 Task: Create Board Sales Prospecting Platforms and Tools to Workspace Advertising Agencies. Create Board Customer Segmentation and Analysis to Workspace Advertising Agencies. Create Board Social Media Influencer Ambassador Program Creation and Management to Workspace Advertising Agencies
Action: Mouse moved to (408, 70)
Screenshot: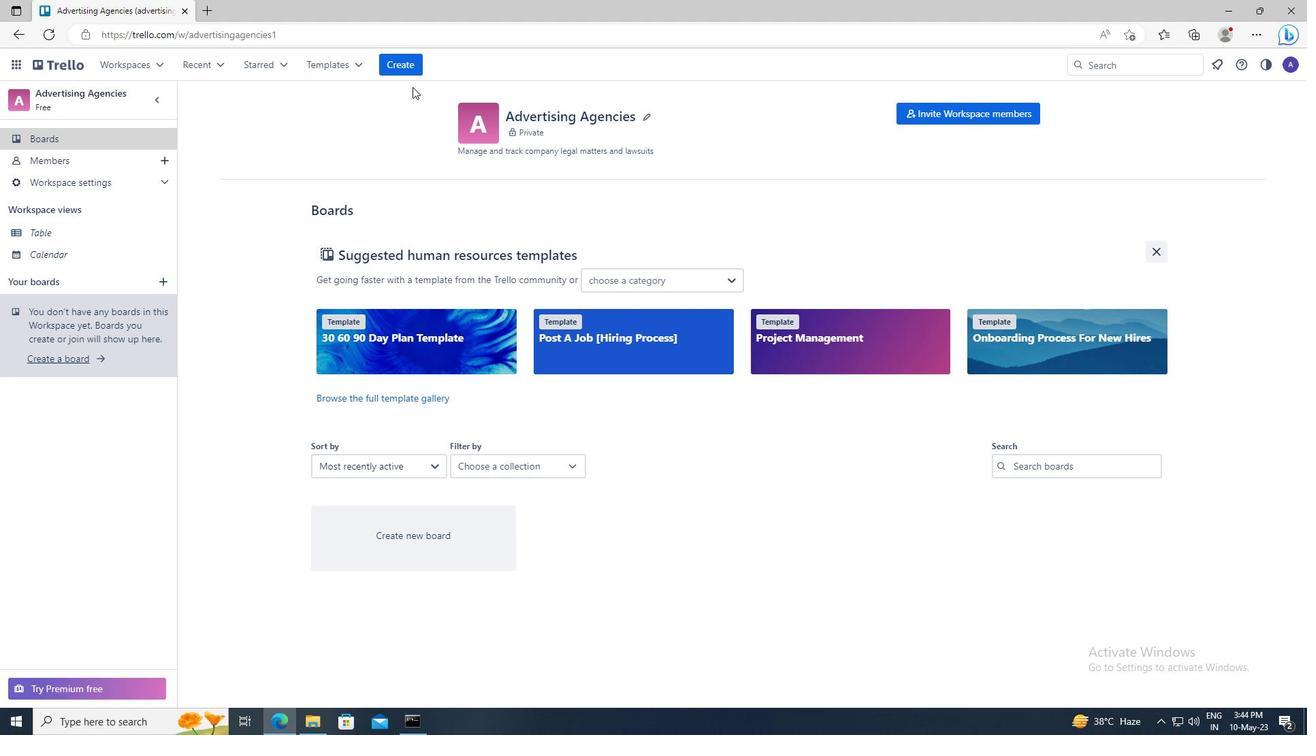 
Action: Mouse pressed left at (408, 70)
Screenshot: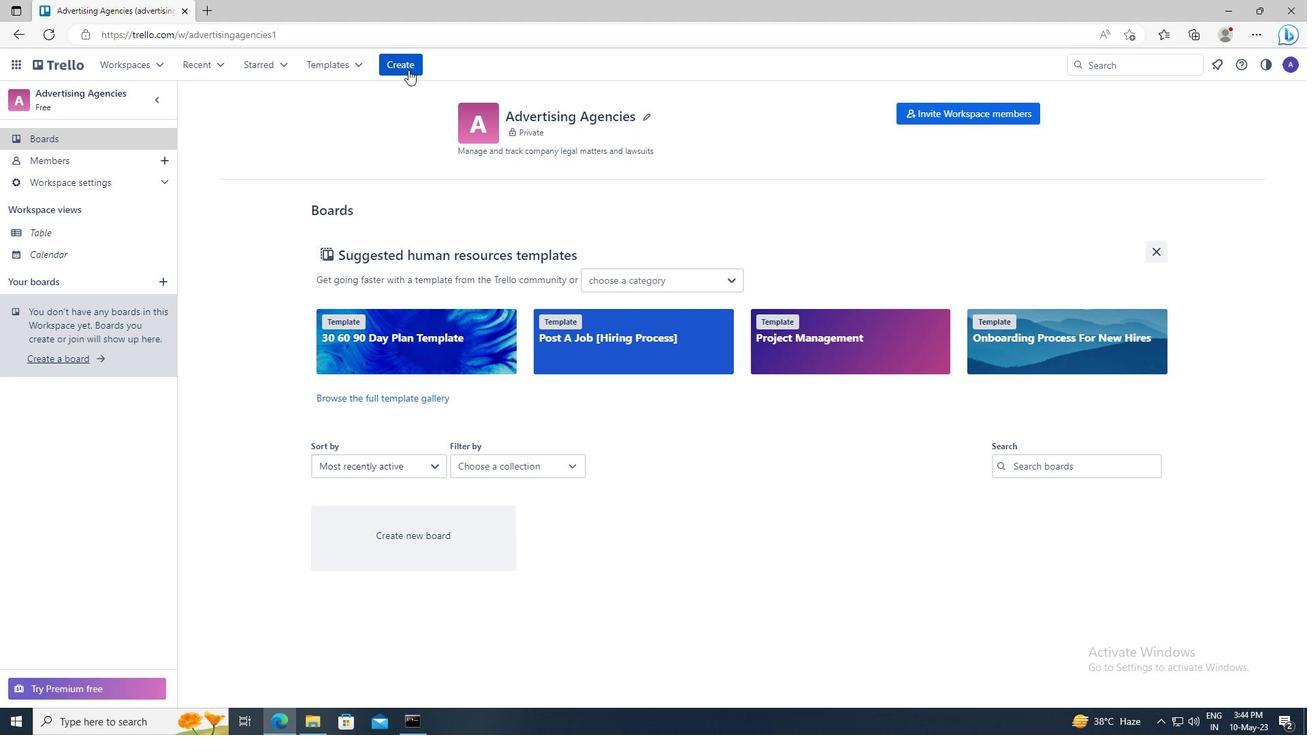 
Action: Mouse moved to (424, 122)
Screenshot: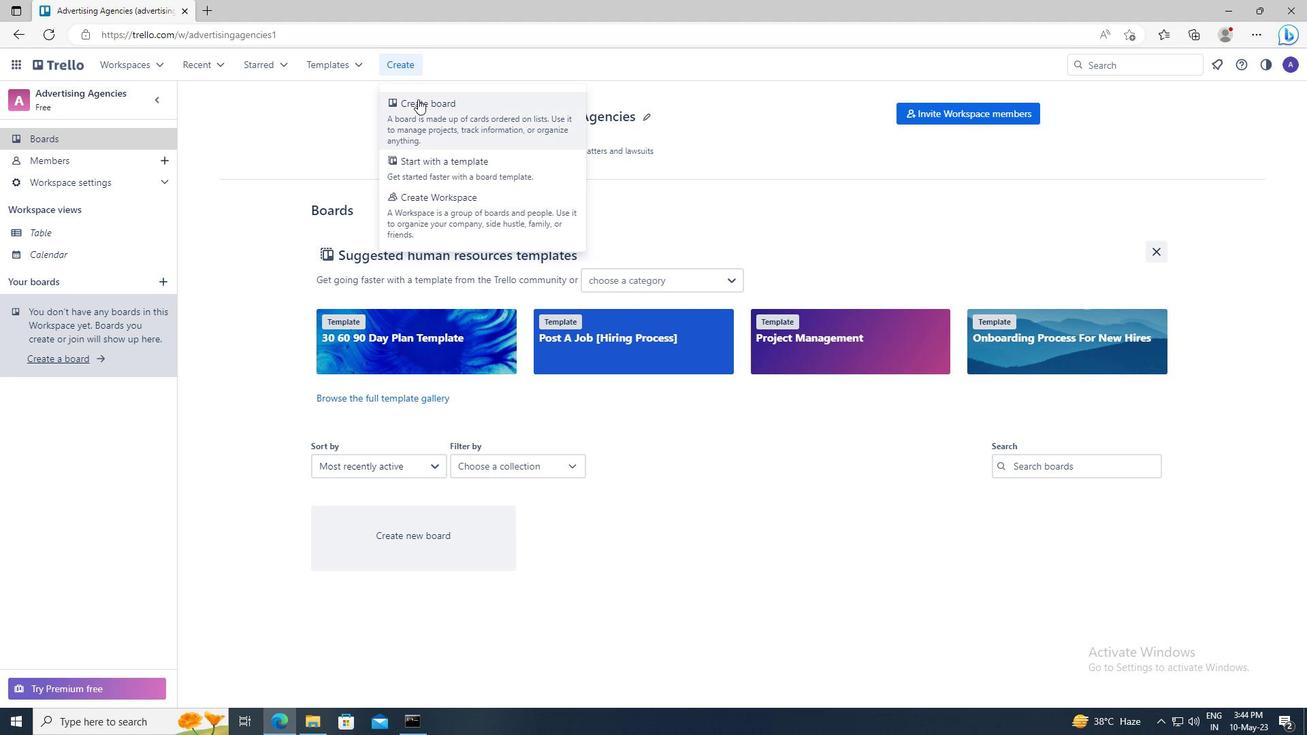 
Action: Mouse pressed left at (424, 122)
Screenshot: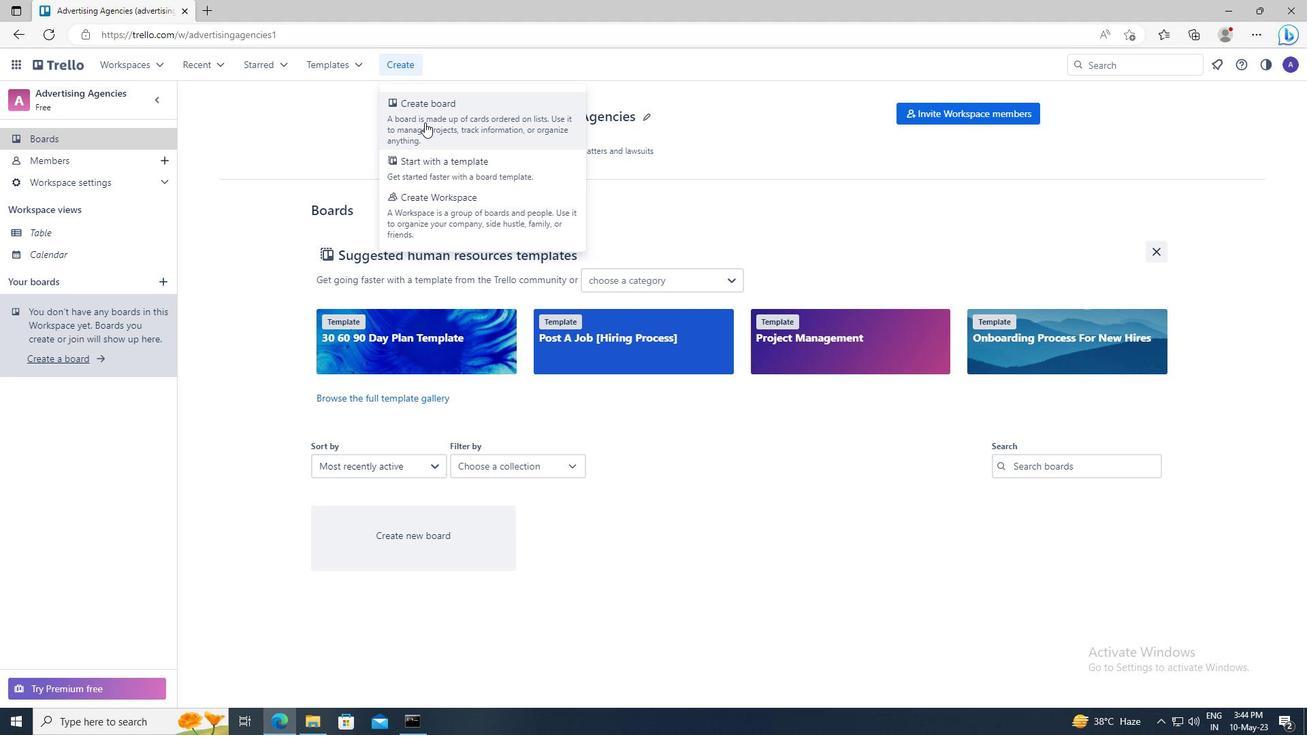 
Action: Mouse moved to (435, 317)
Screenshot: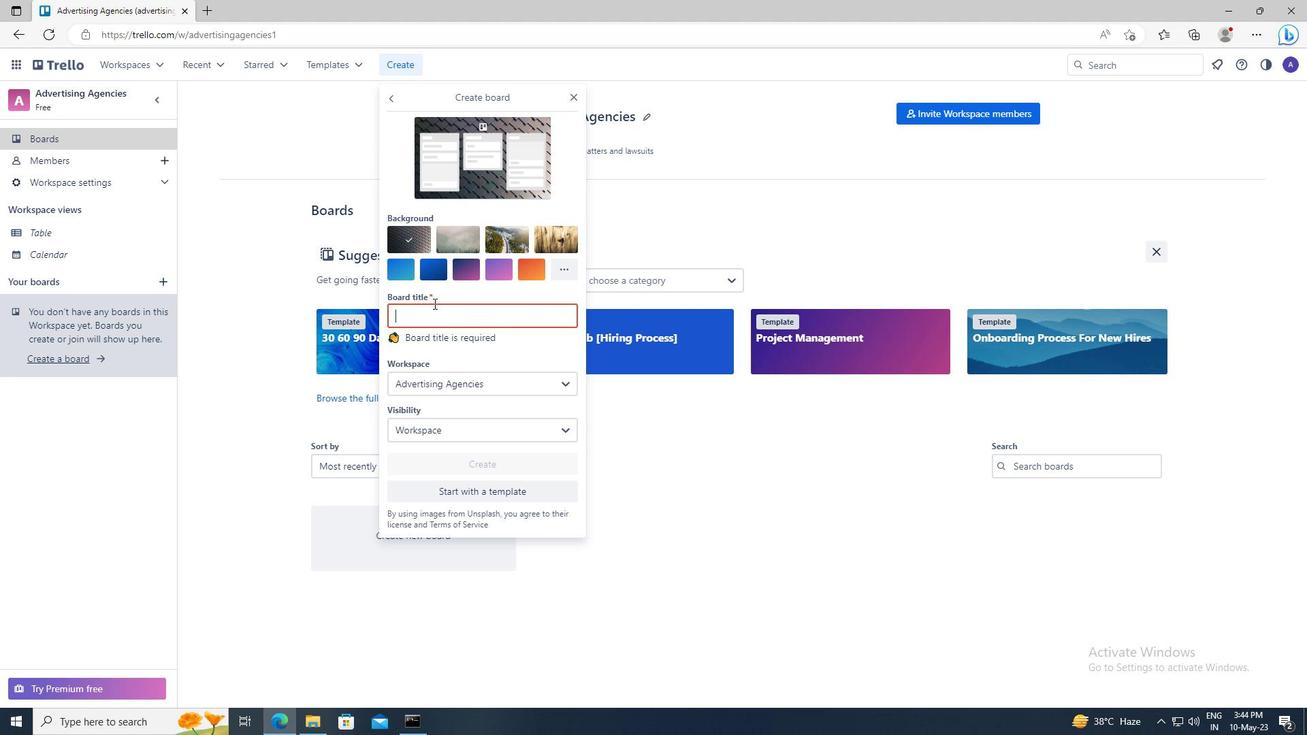 
Action: Mouse pressed left at (435, 317)
Screenshot: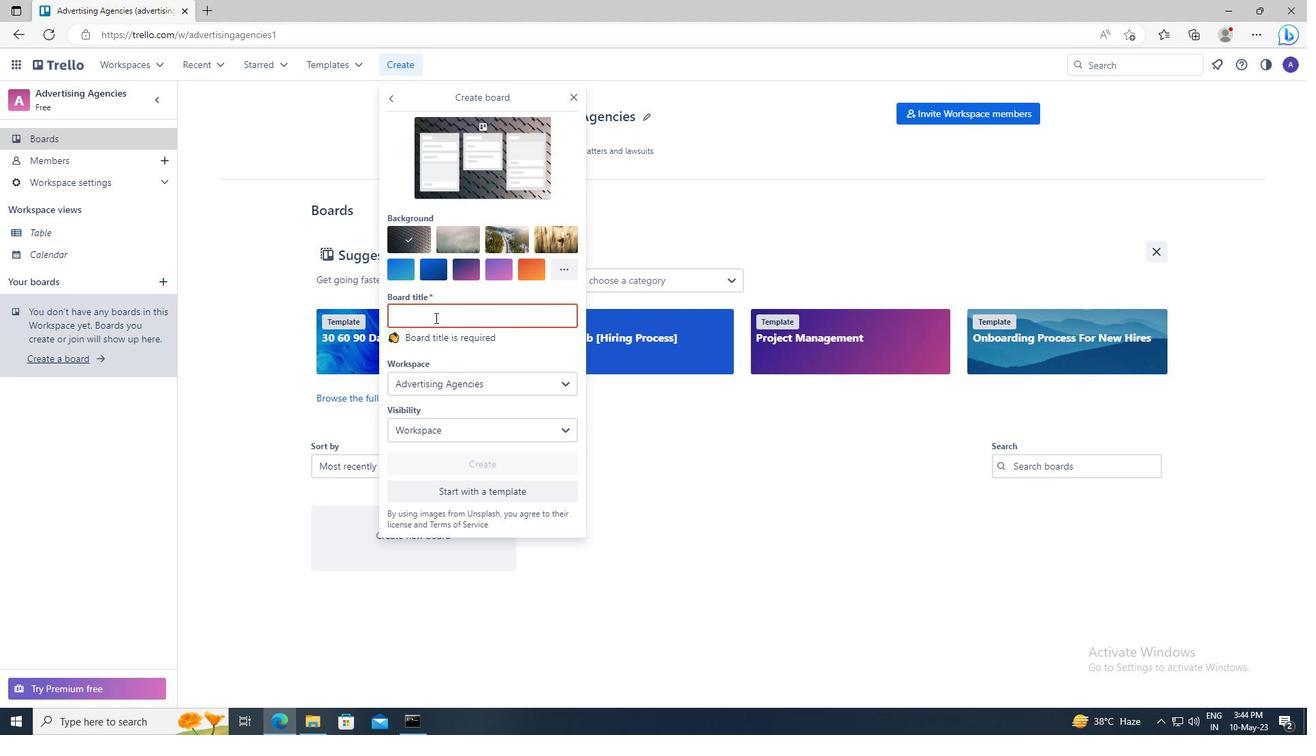 
Action: Key pressed <Key.shift>SALES<Key.space><Key.shift>PROSPECTING<Key.space><Key.shift>PLATFORMS<Key.space>AND<Key.space><Key.shift>TOOLS
Screenshot: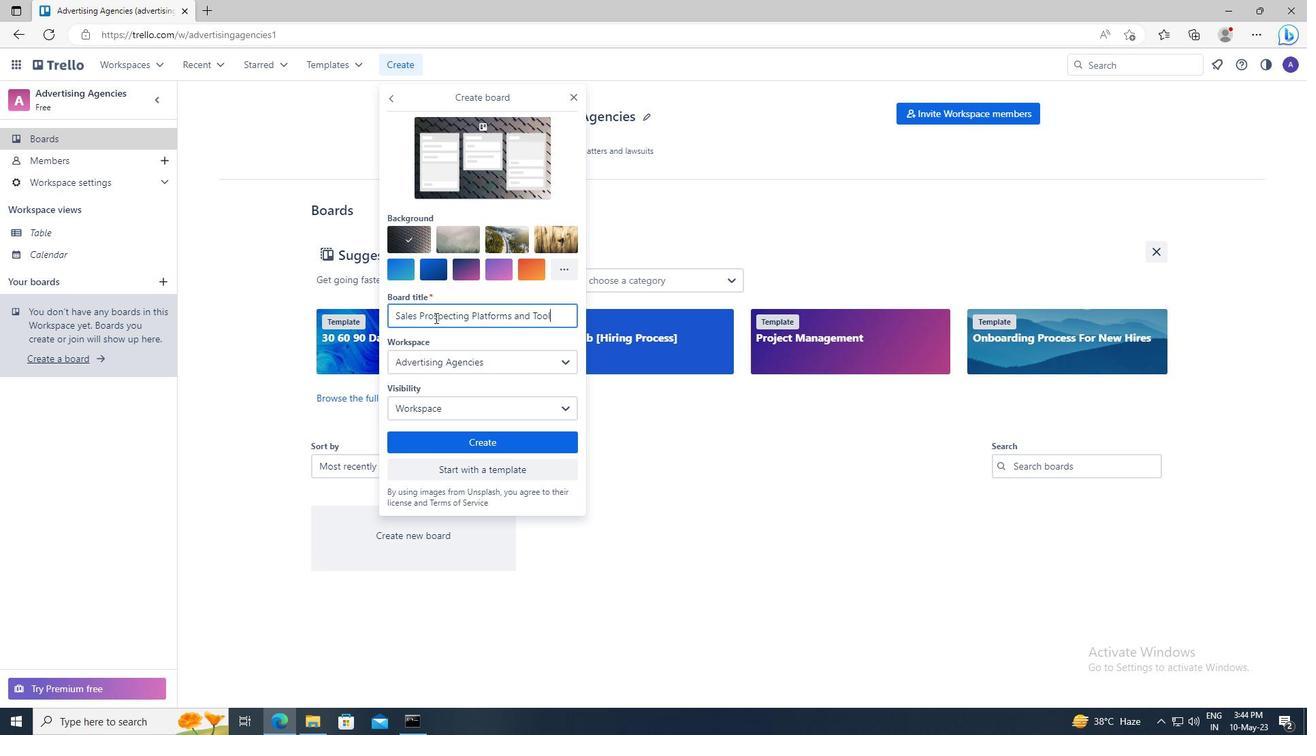 
Action: Mouse moved to (458, 438)
Screenshot: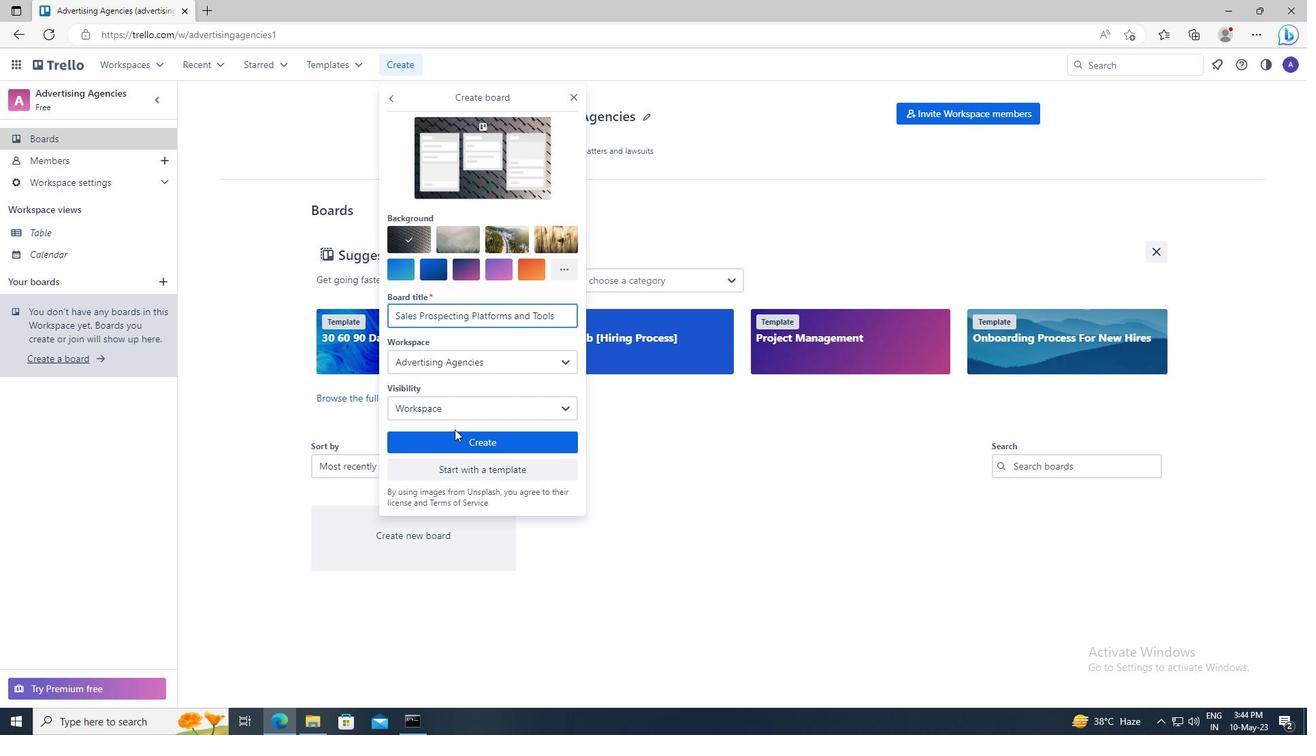 
Action: Mouse pressed left at (458, 438)
Screenshot: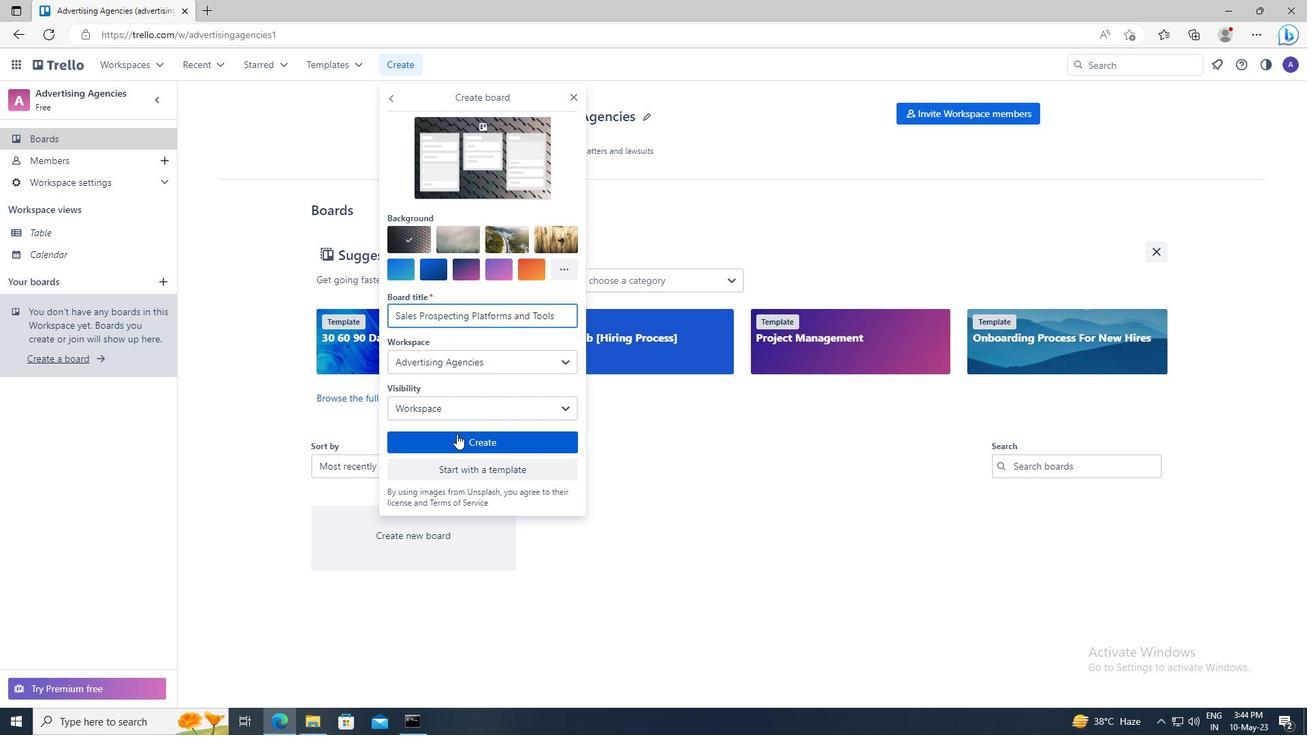 
Action: Mouse moved to (408, 66)
Screenshot: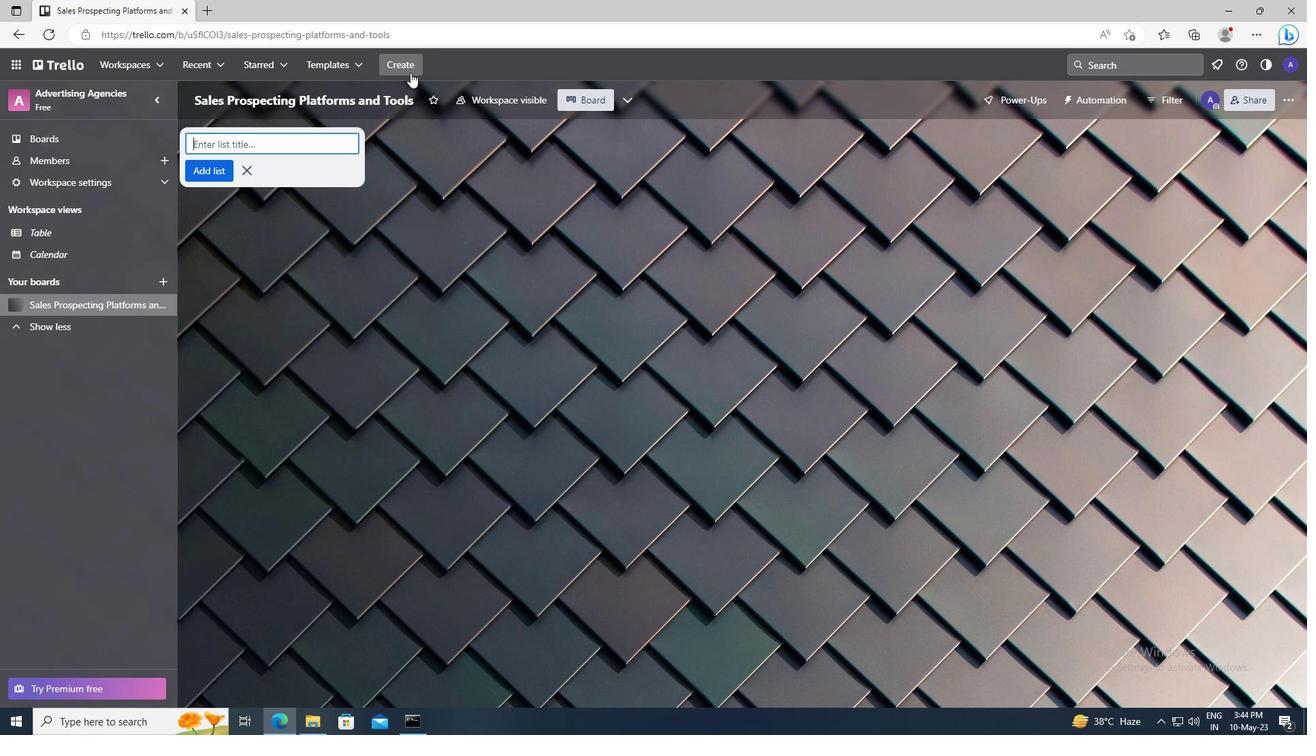 
Action: Mouse pressed left at (408, 66)
Screenshot: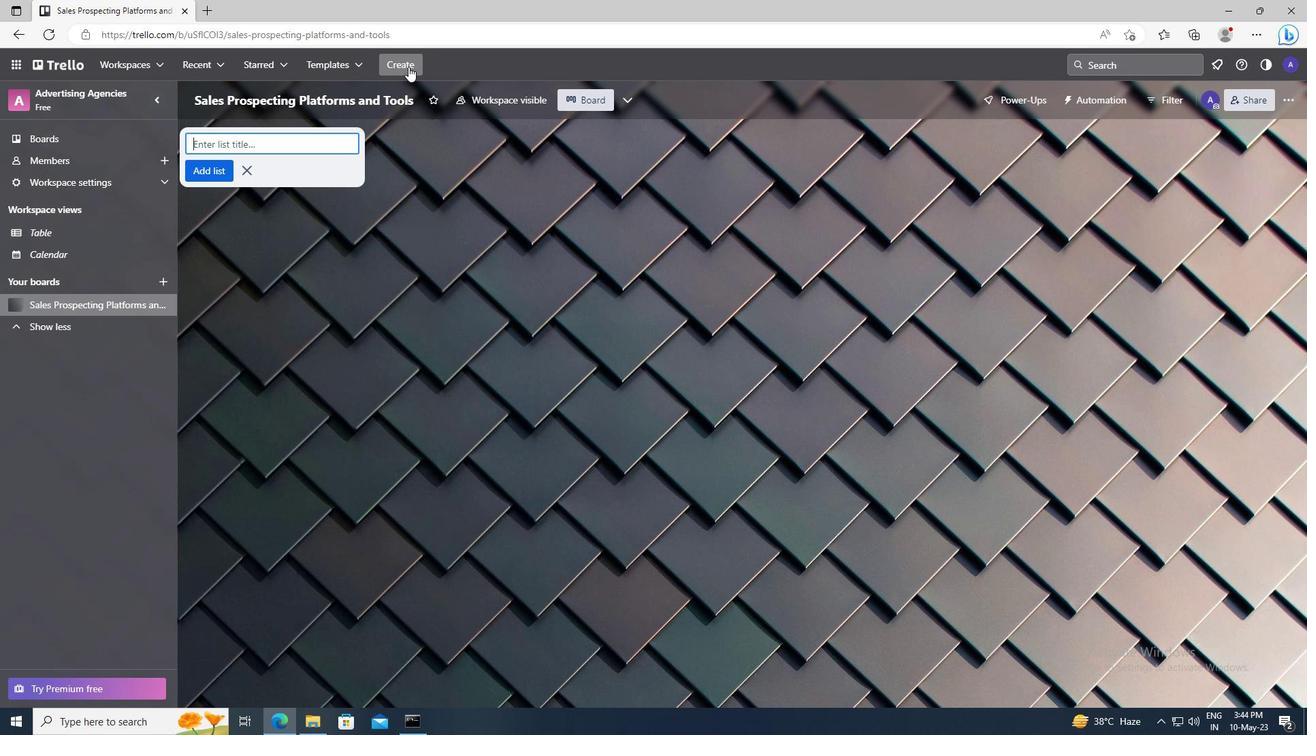 
Action: Mouse moved to (424, 111)
Screenshot: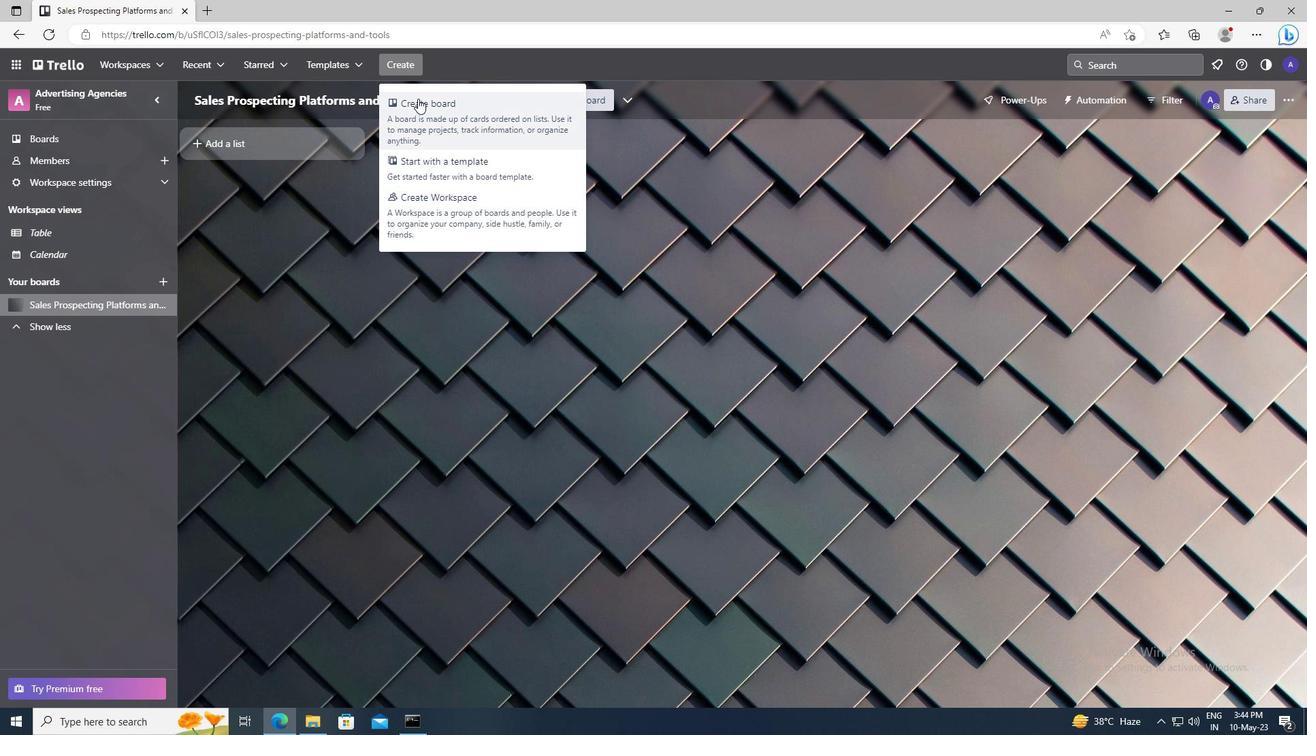 
Action: Mouse pressed left at (424, 111)
Screenshot: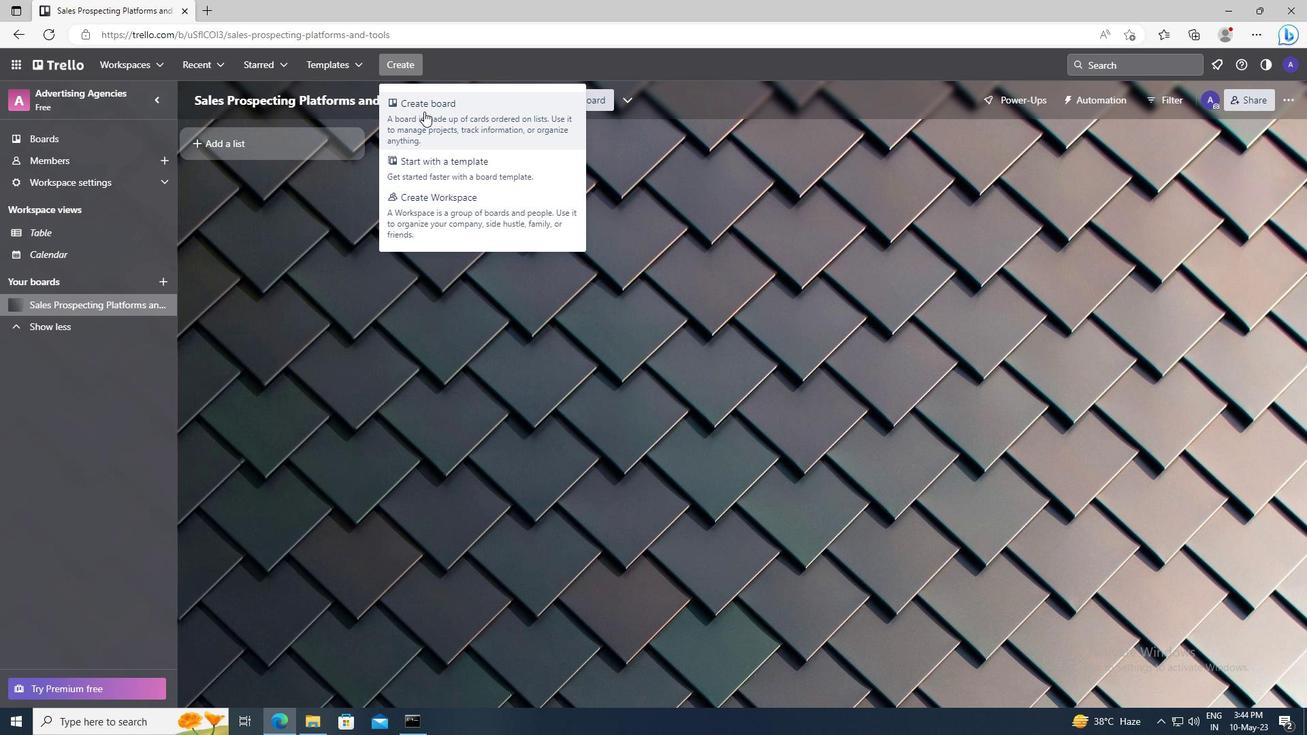 
Action: Mouse moved to (425, 312)
Screenshot: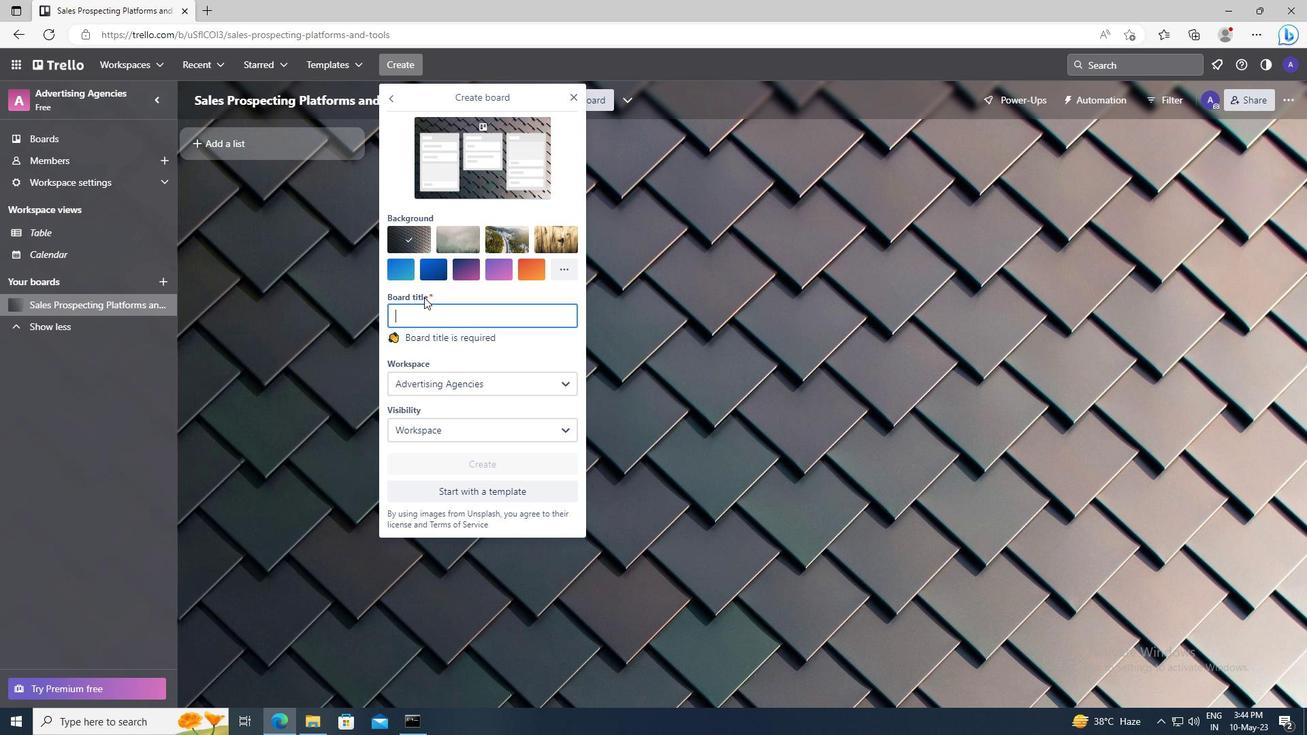 
Action: Mouse pressed left at (425, 312)
Screenshot: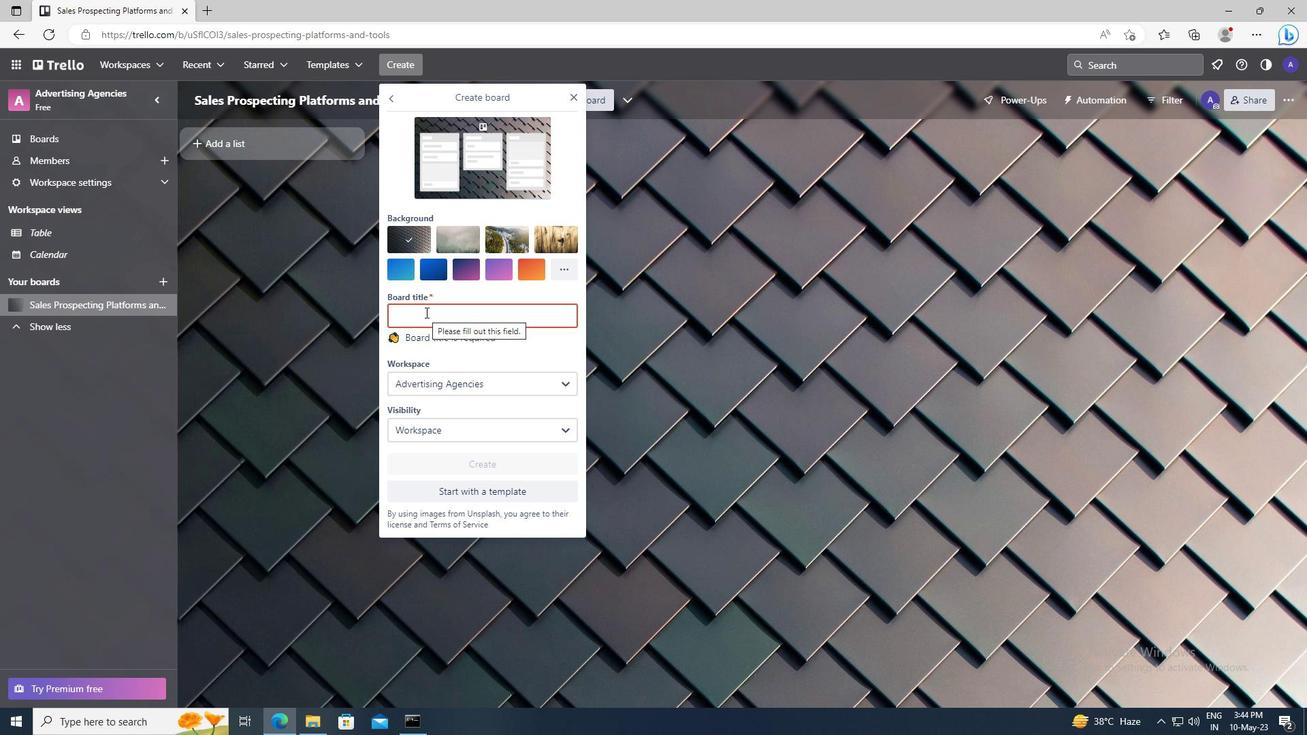 
Action: Key pressed <Key.shift>CUSTOMER<Key.space><Key.shift>SEGMENTATION<Key.space>AND<Key.space><Key.shift>ANALYSIS
Screenshot: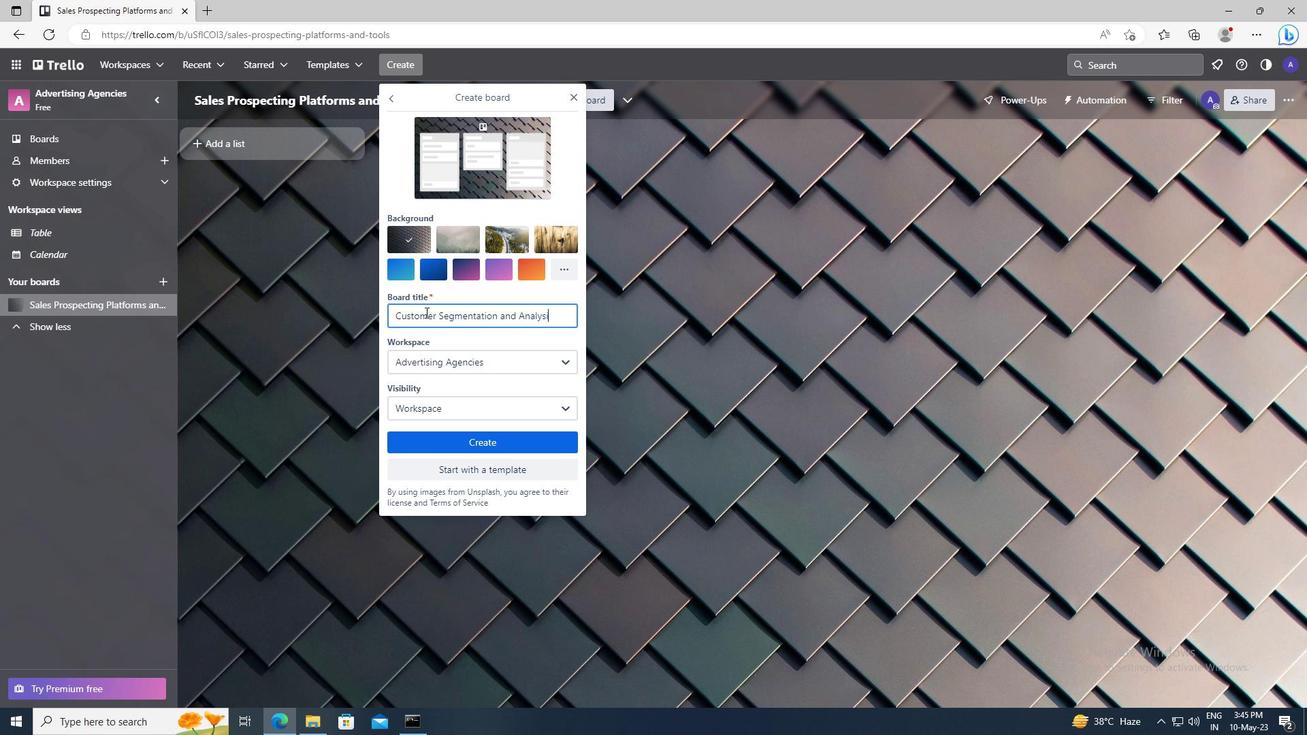 
Action: Mouse moved to (452, 439)
Screenshot: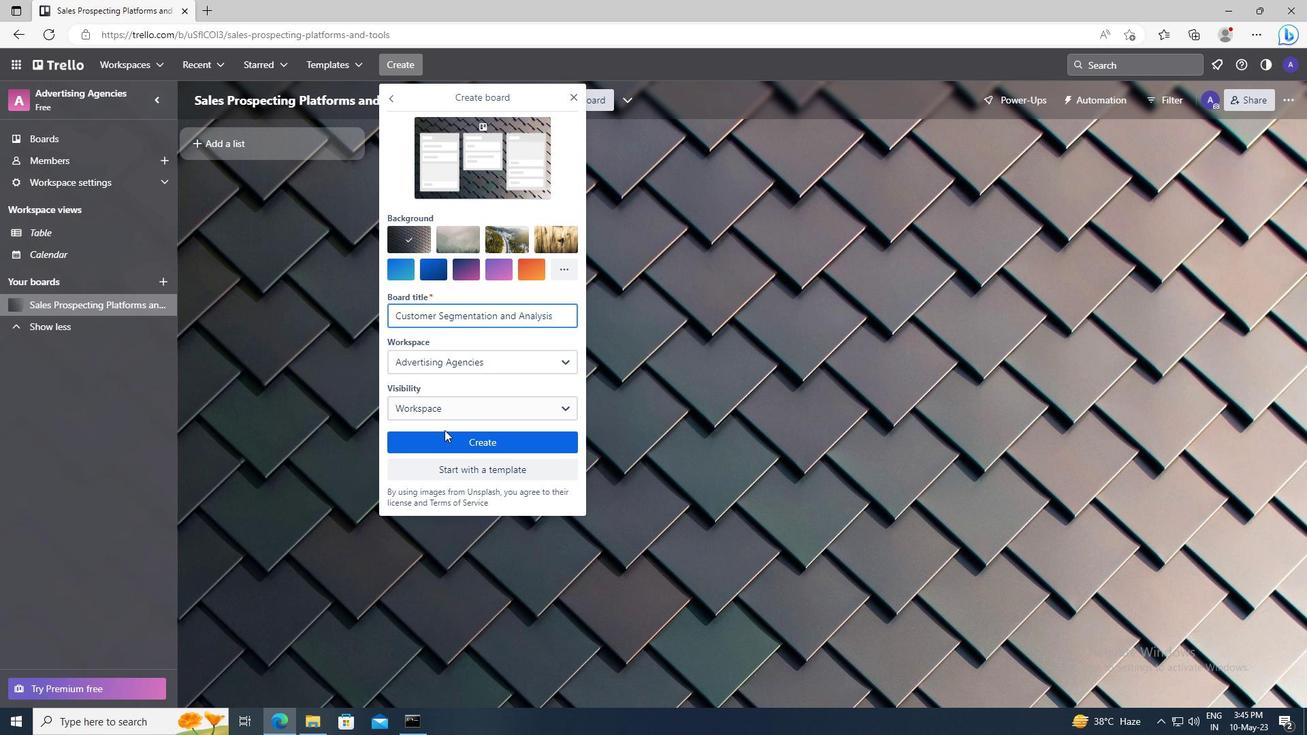 
Action: Mouse pressed left at (452, 439)
Screenshot: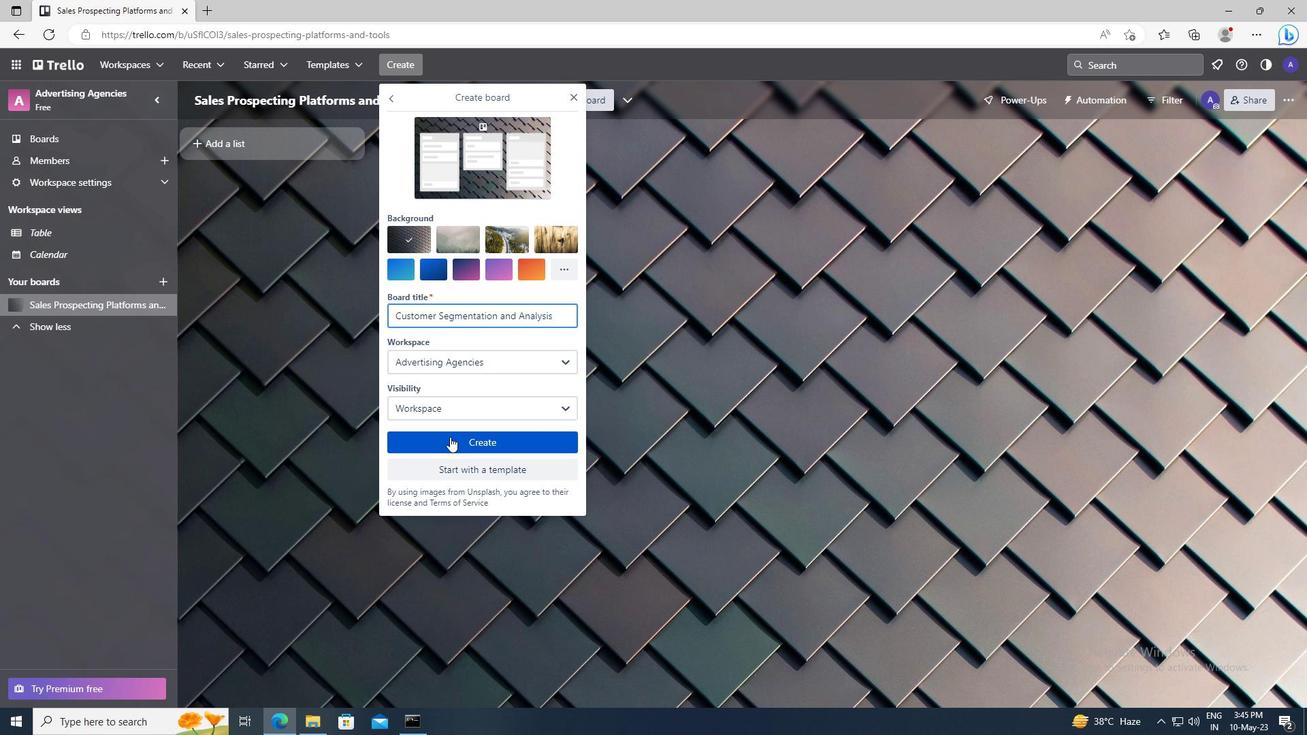 
Action: Mouse moved to (407, 68)
Screenshot: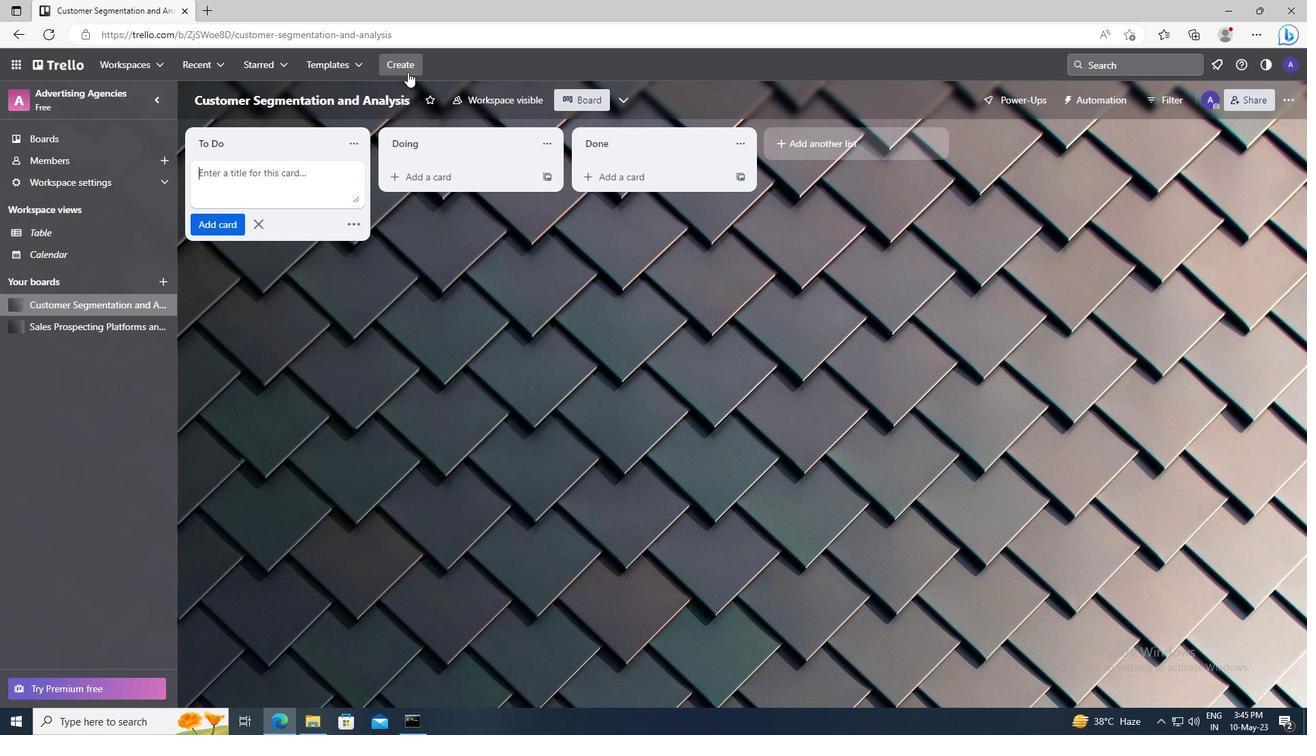 
Action: Mouse pressed left at (407, 68)
Screenshot: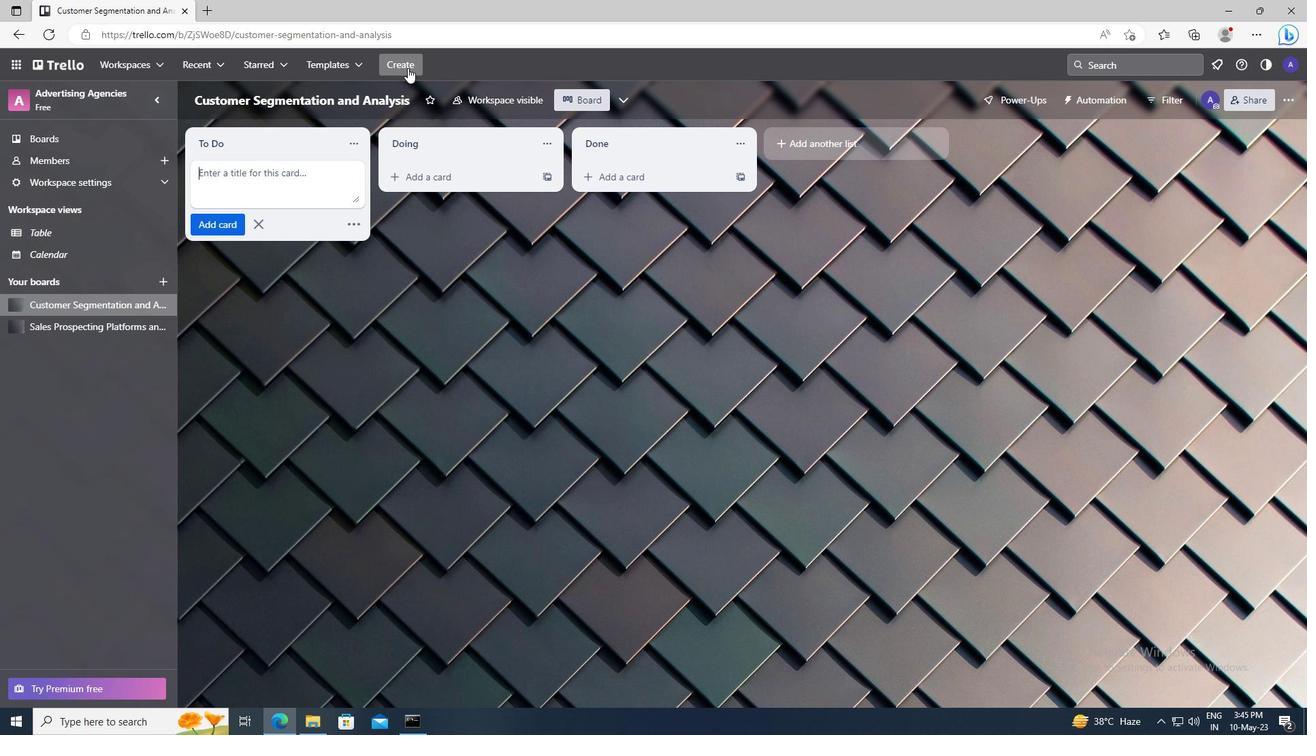 
Action: Mouse moved to (424, 114)
Screenshot: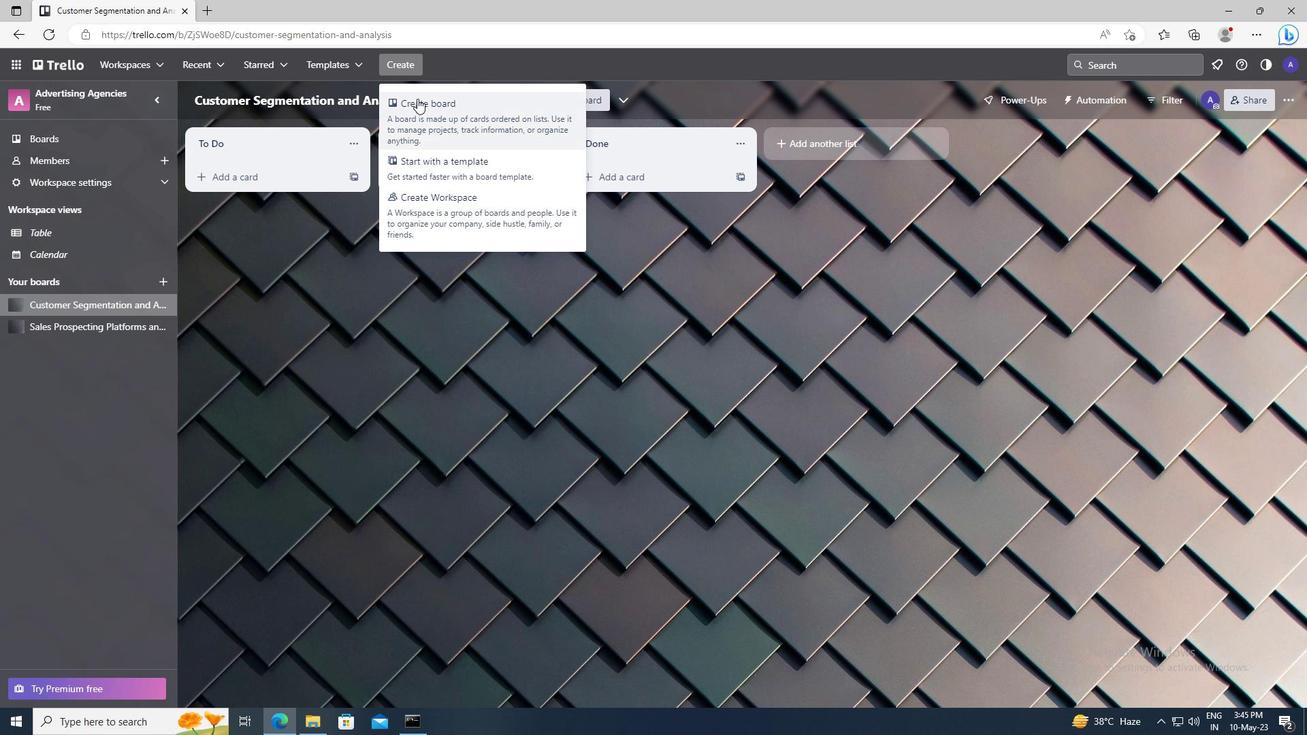 
Action: Mouse pressed left at (424, 114)
Screenshot: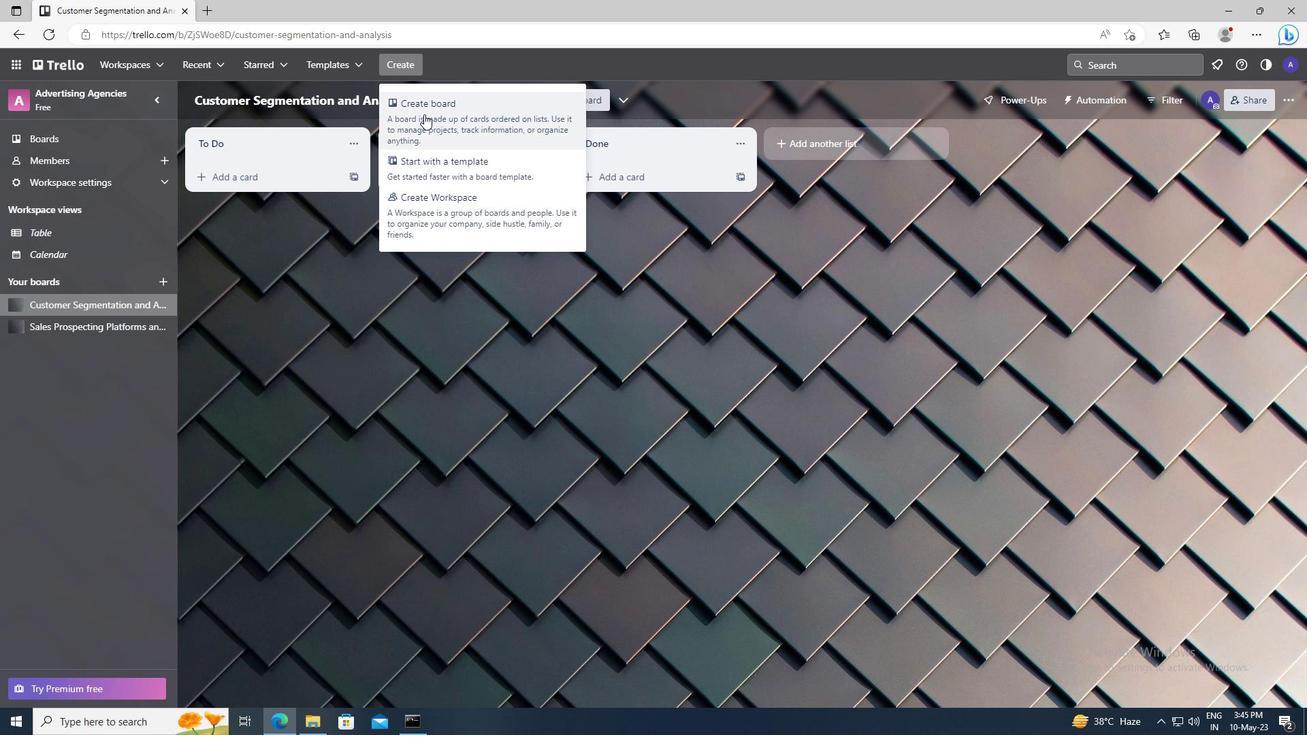 
Action: Mouse moved to (426, 315)
Screenshot: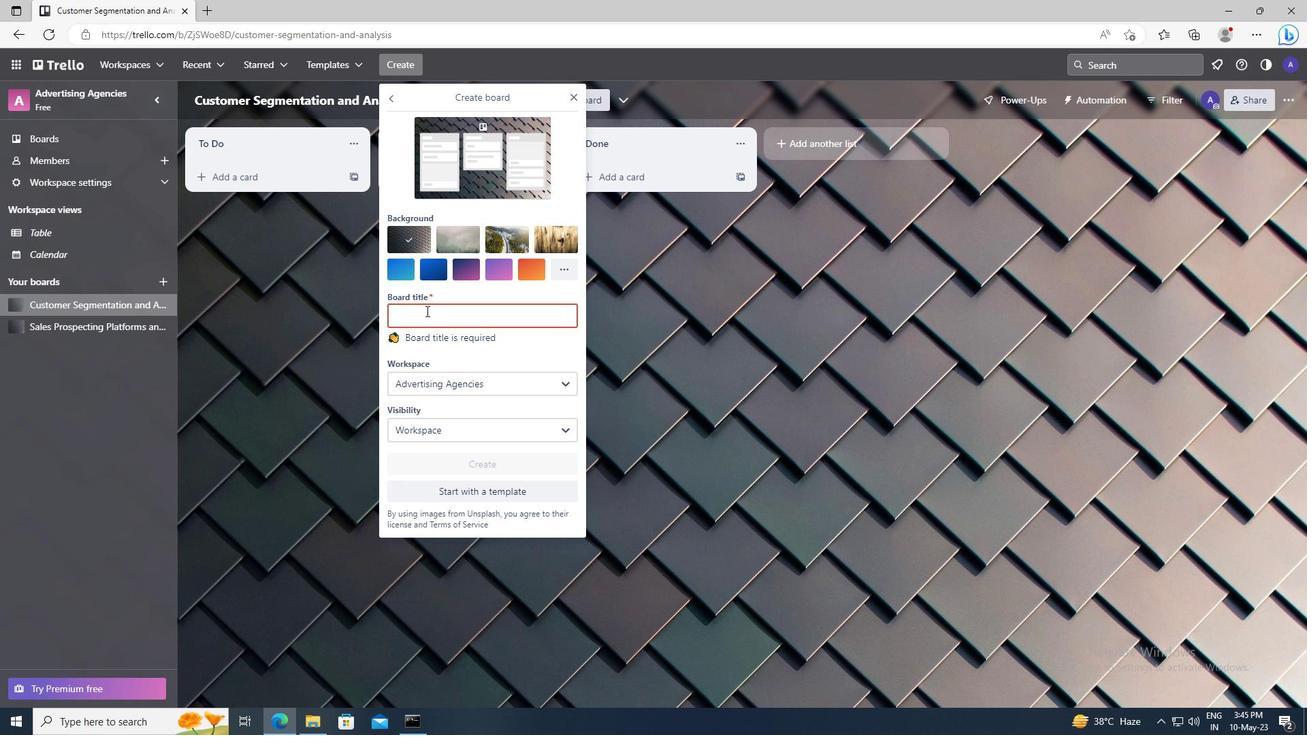 
Action: Mouse pressed left at (426, 315)
Screenshot: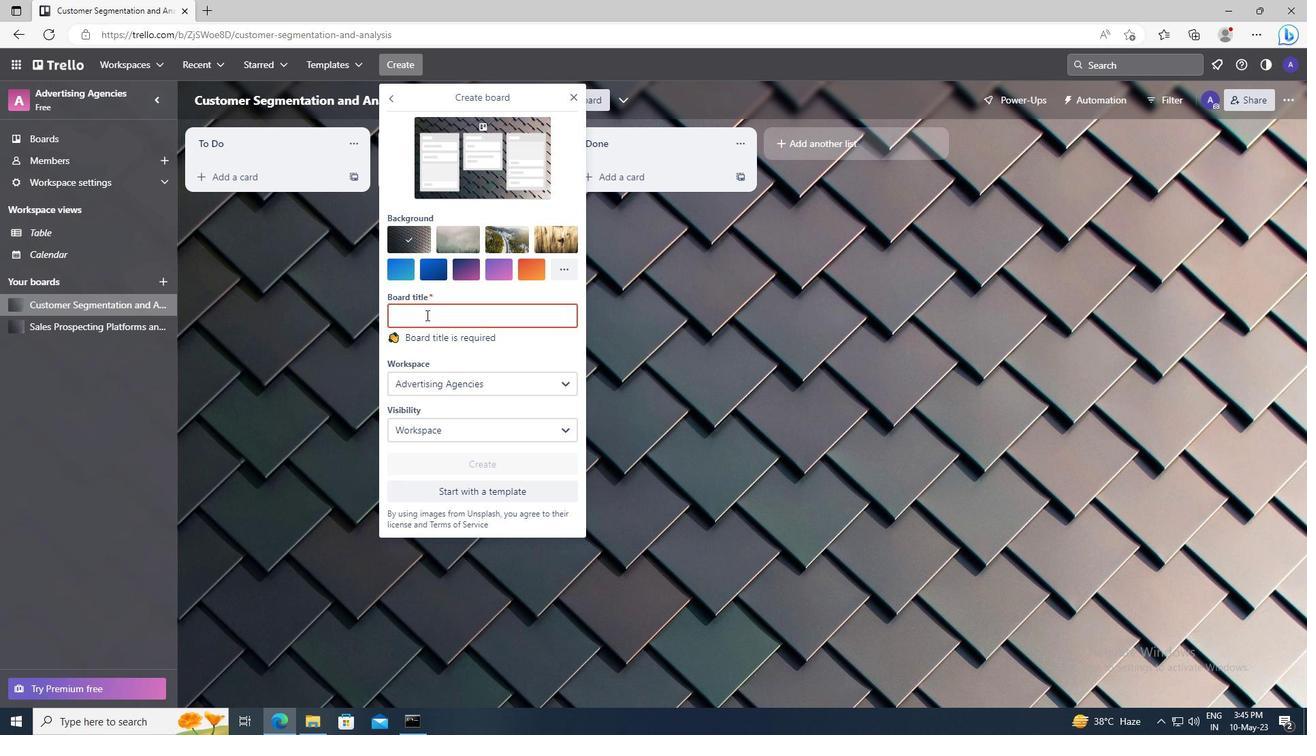 
Action: Key pressed <Key.shift>SOCIAL<Key.space><Key.shift>MEDIA<Key.space><Key.shift>INFLUENCER<Key.space><Key.shift>AMBASSADOR<Key.space><Key.shift>PROGRAM<Key.space><Key.shift>CREATION<Key.space>AND<Key.space><Key.shift>MANAGEMENT
Screenshot: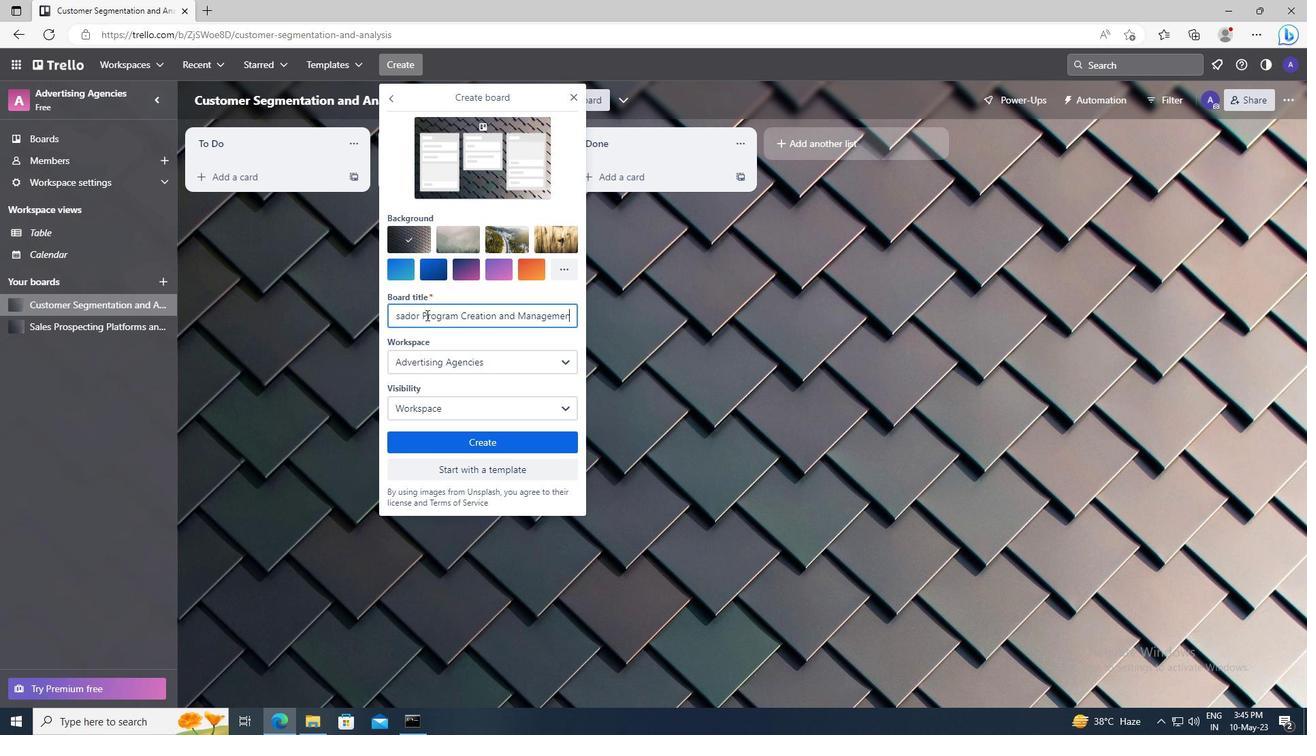 
Action: Mouse moved to (443, 442)
Screenshot: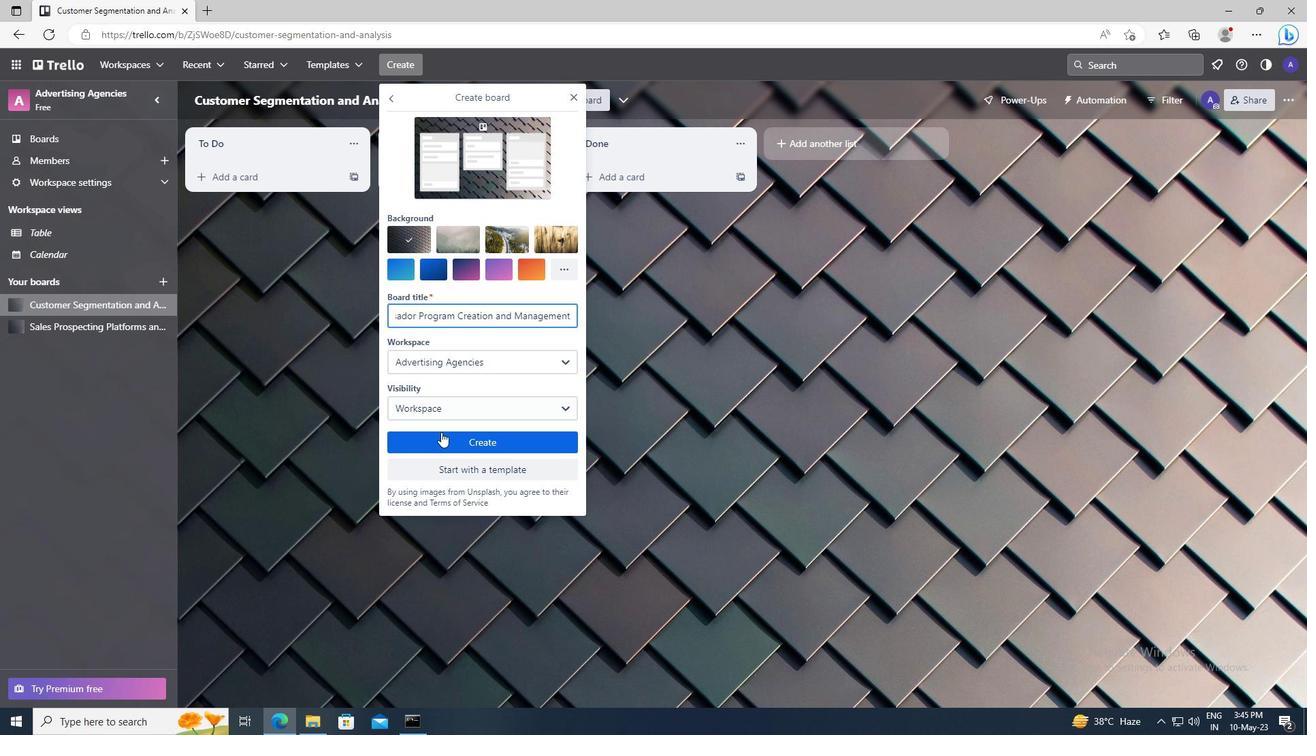 
Action: Mouse pressed left at (443, 442)
Screenshot: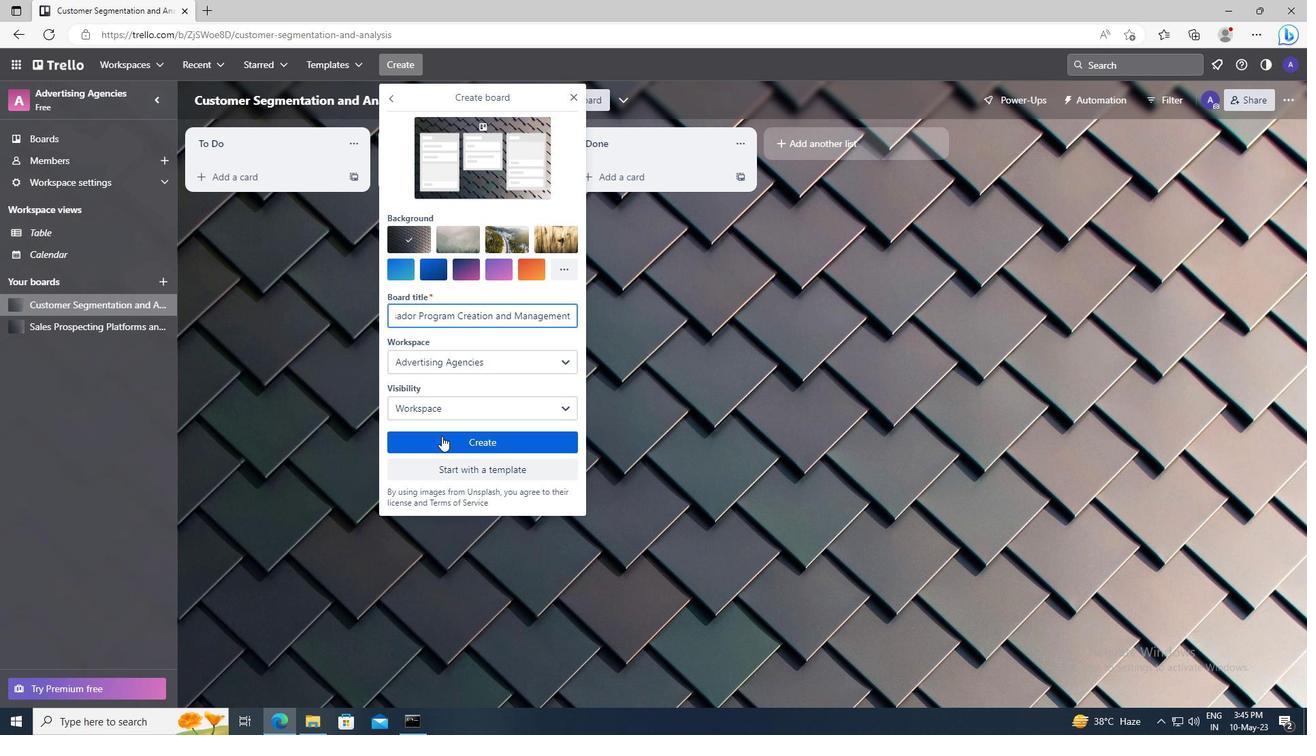 
